 Task: Select Alcohol. Add to cart, from Sonny''s Liquor for 149 Hardman Road, Brattleboro, Vermont 05301, Cell Number 802-818-8313, following items : Arancini - 1, Alexander Keith''s IPA_x000D_
 - 1, Bud Light_x000D_
 - 4, Tagliatelle Bolognese_x000D_
 - 2, Bianco Delle Venezie_x000D_
 - 1
Action: Mouse moved to (438, 120)
Screenshot: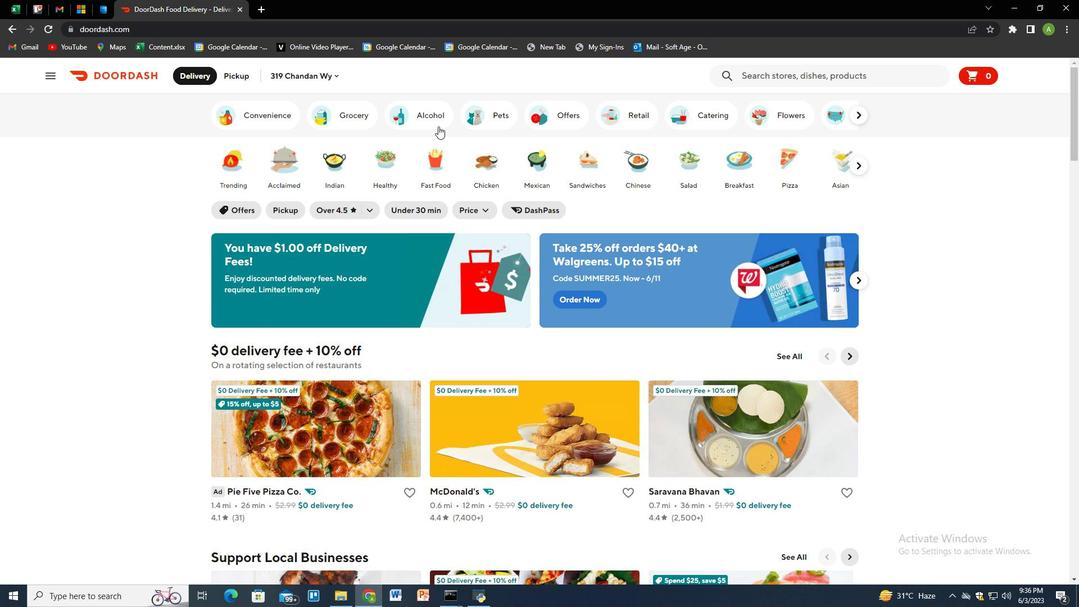 
Action: Mouse pressed left at (438, 120)
Screenshot: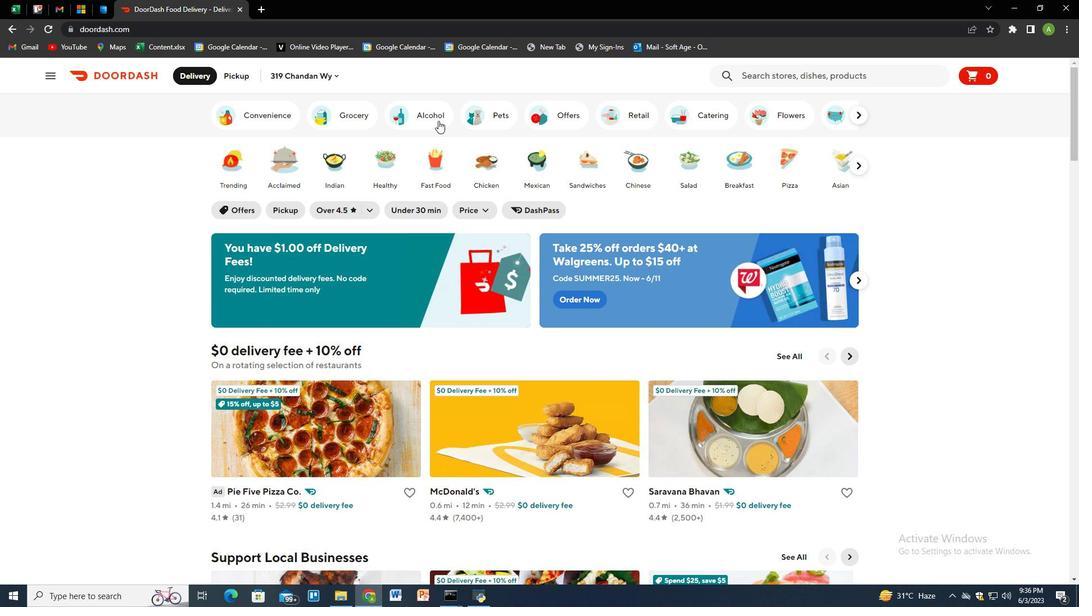 
Action: Mouse moved to (756, 72)
Screenshot: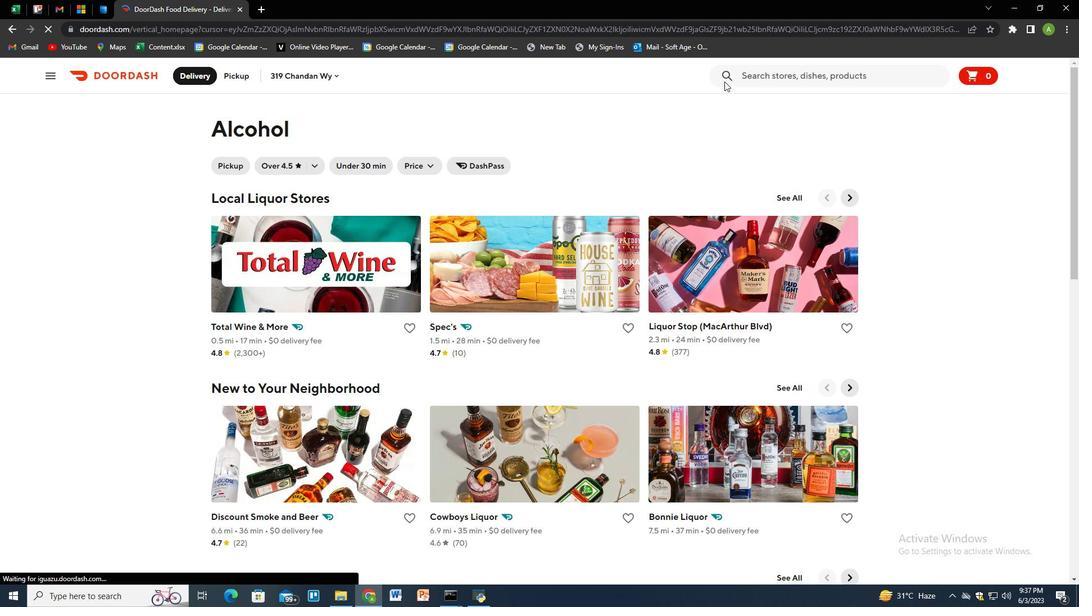 
Action: Mouse pressed left at (756, 72)
Screenshot: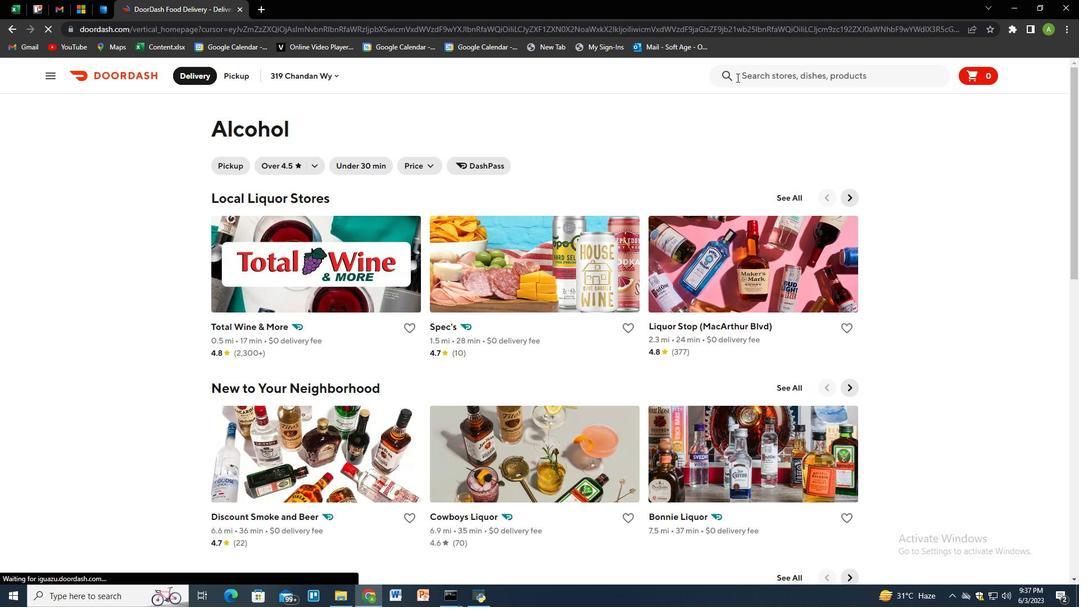 
Action: Key pressed sonny<Key.shift_r>"s<Key.space>liquor
Screenshot: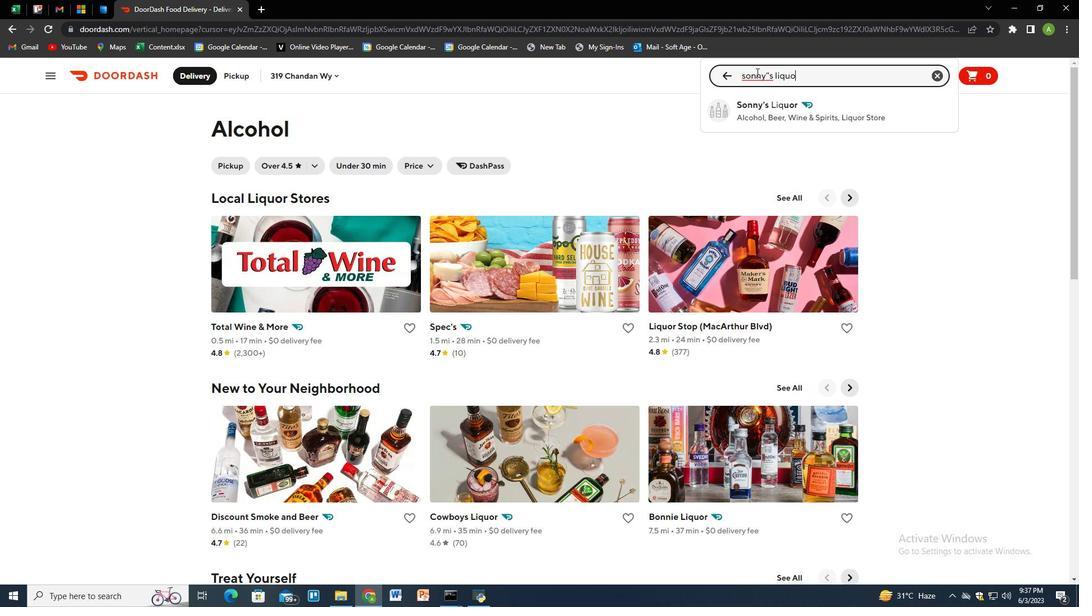
Action: Mouse moved to (768, 105)
Screenshot: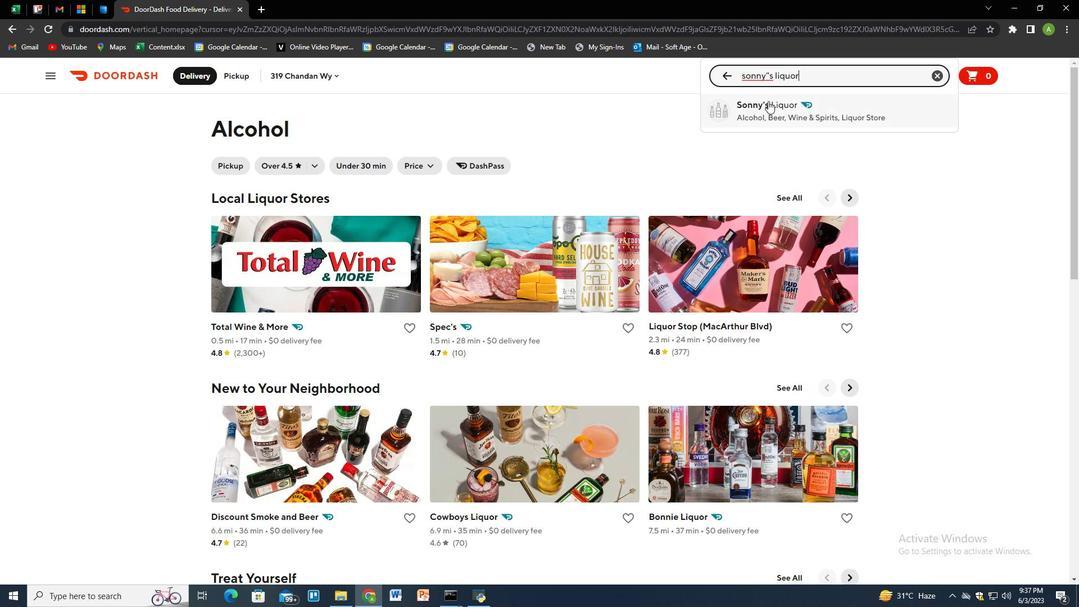 
Action: Mouse pressed left at (768, 105)
Screenshot: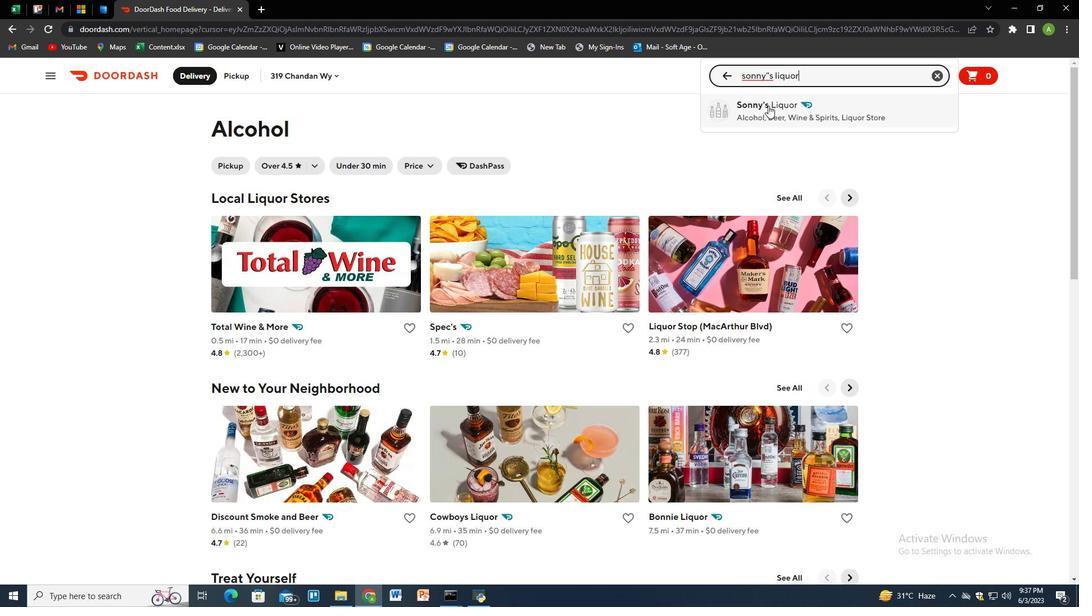 
Action: Mouse moved to (228, 72)
Screenshot: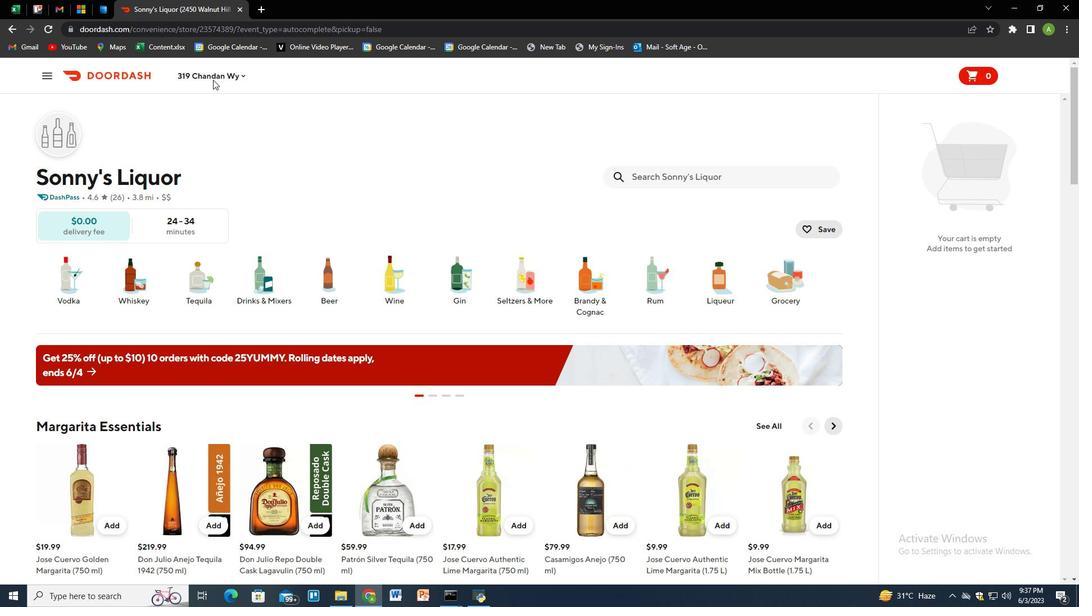 
Action: Mouse pressed left at (228, 72)
Screenshot: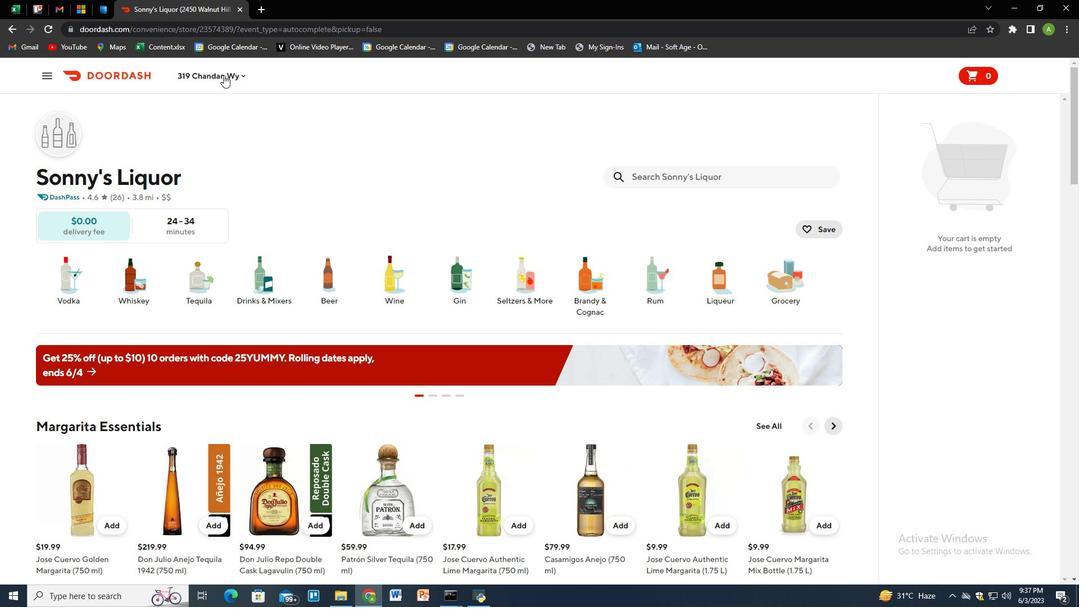 
Action: Mouse moved to (225, 123)
Screenshot: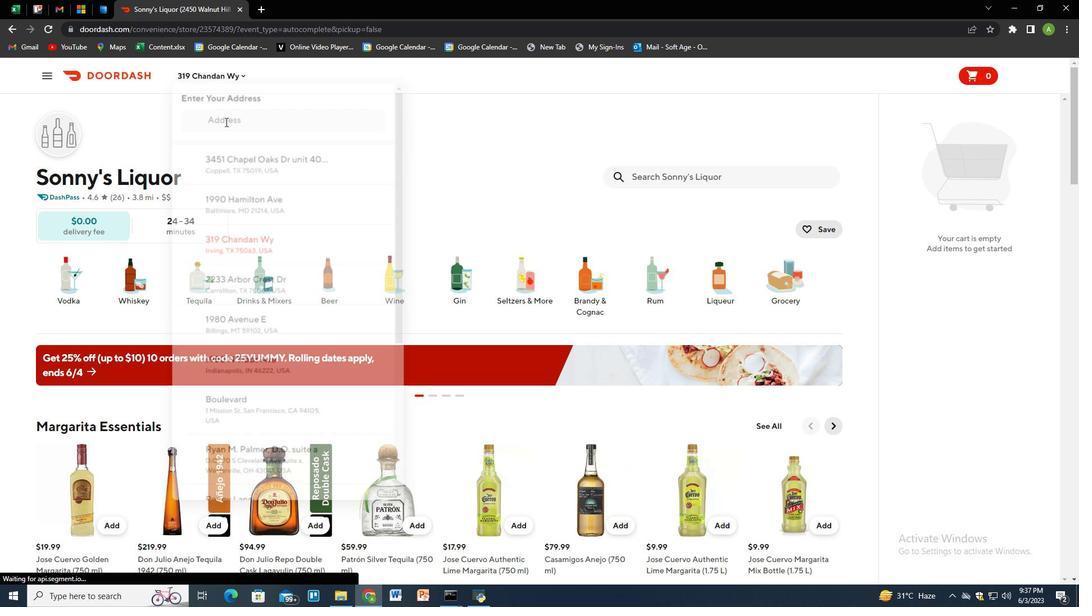 
Action: Mouse pressed left at (225, 123)
Screenshot: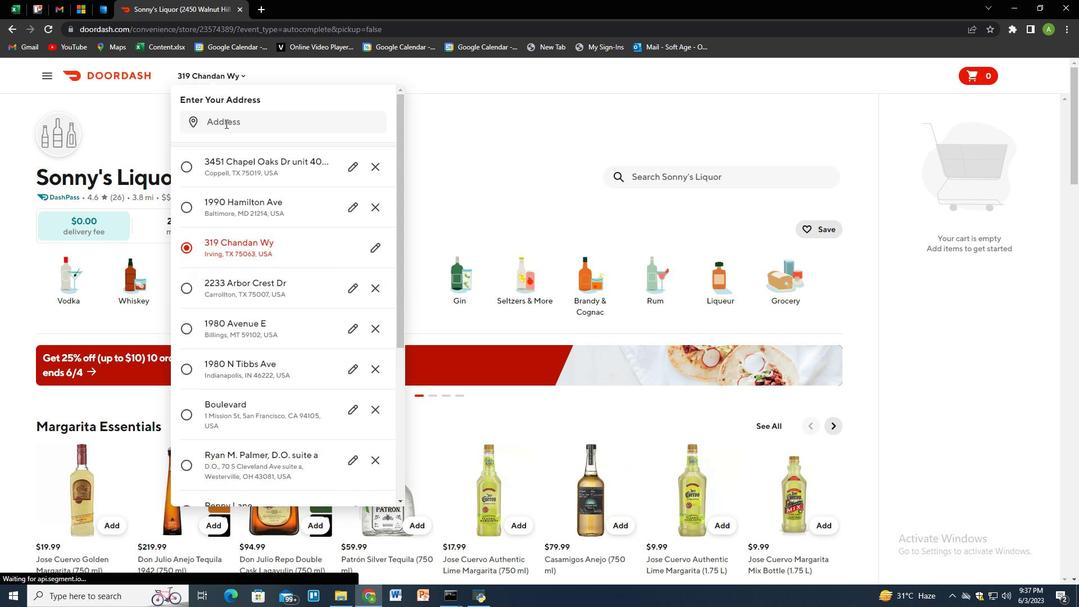 
Action: Key pressed 149<Key.space>hardman<Key.space>road,<Key.space>brattleboro,<Key.space>vermont<Key.space>05301<Key.enter>
Screenshot: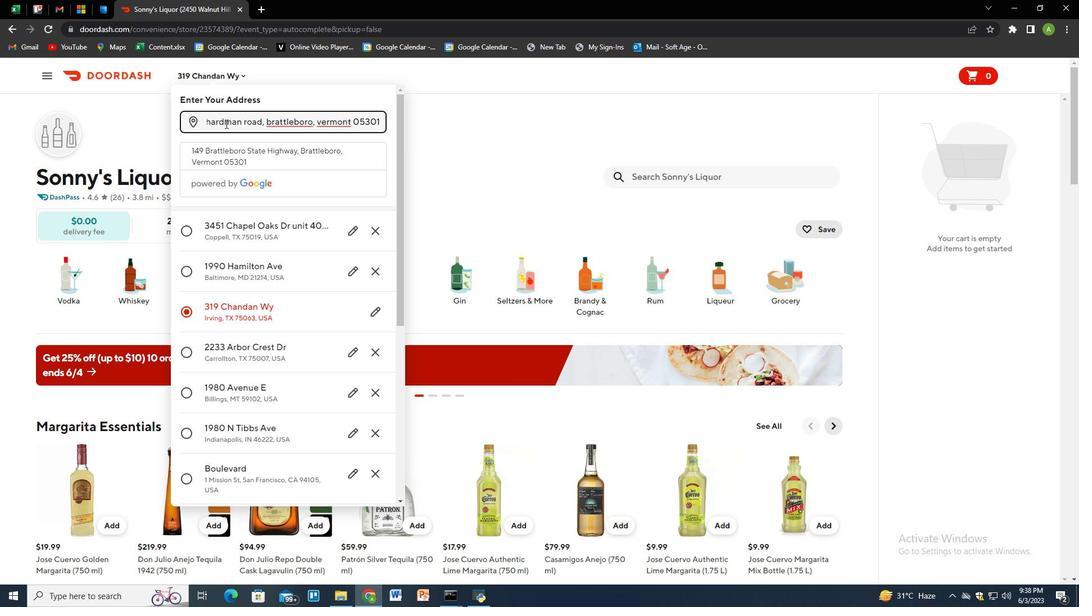 
Action: Mouse moved to (342, 462)
Screenshot: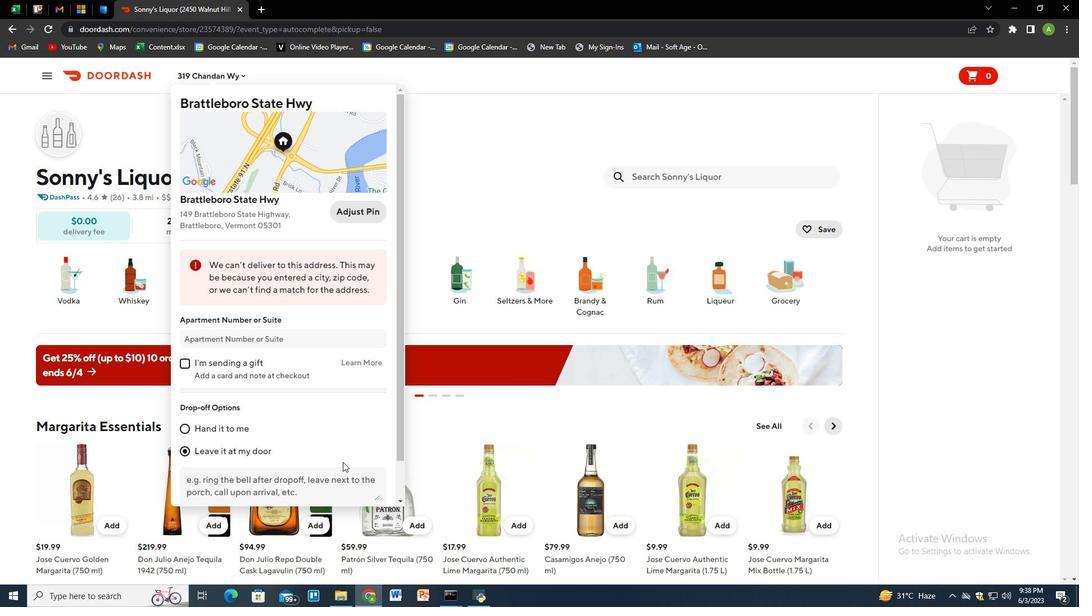 
Action: Mouse scrolled (342, 461) with delta (0, 0)
Screenshot: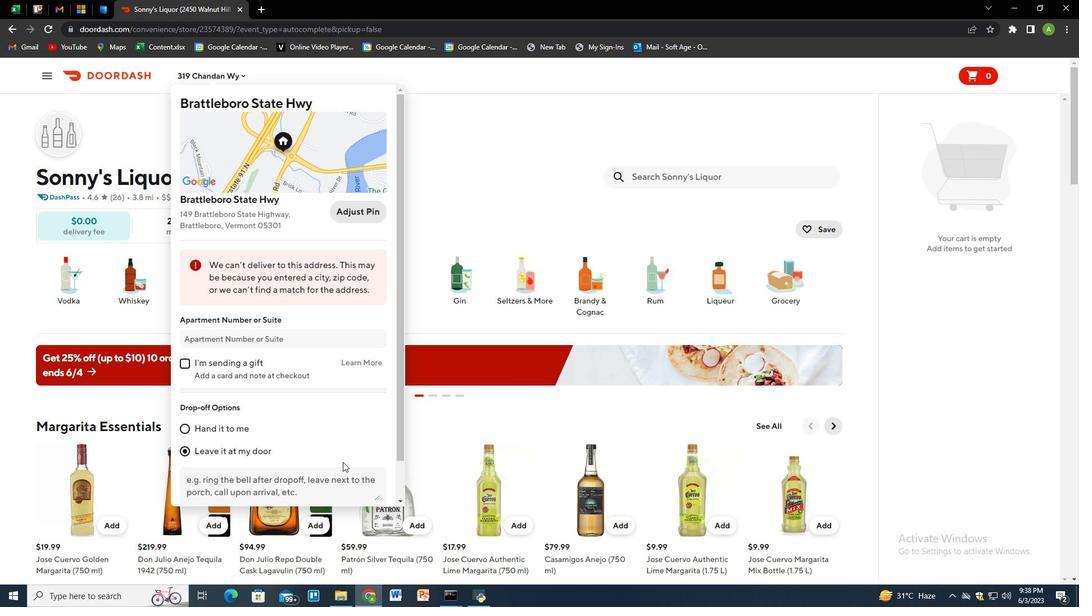 
Action: Mouse scrolled (342, 461) with delta (0, 0)
Screenshot: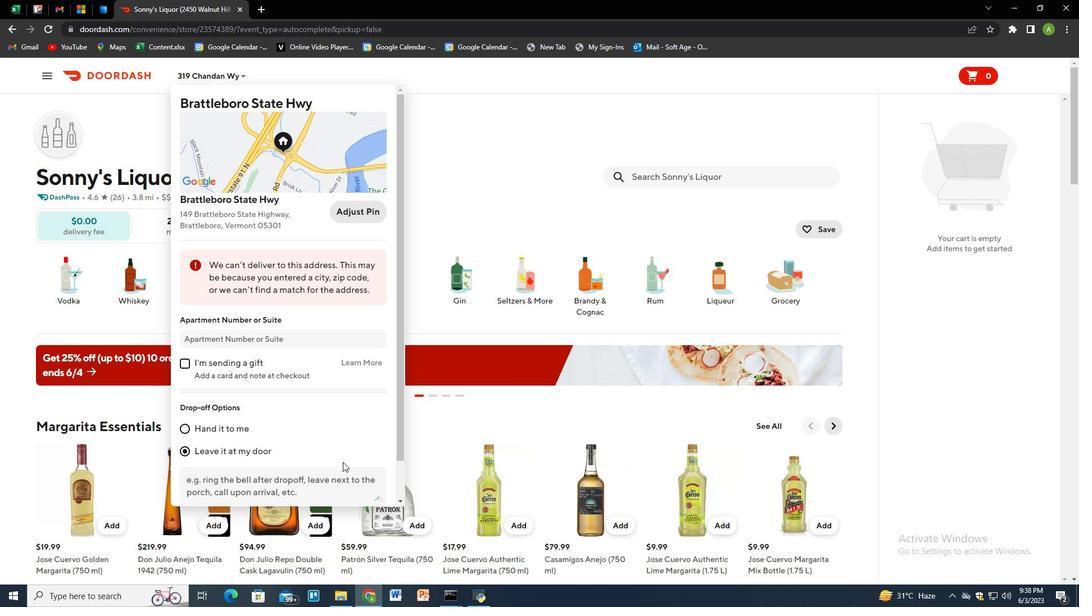 
Action: Mouse scrolled (342, 461) with delta (0, 0)
Screenshot: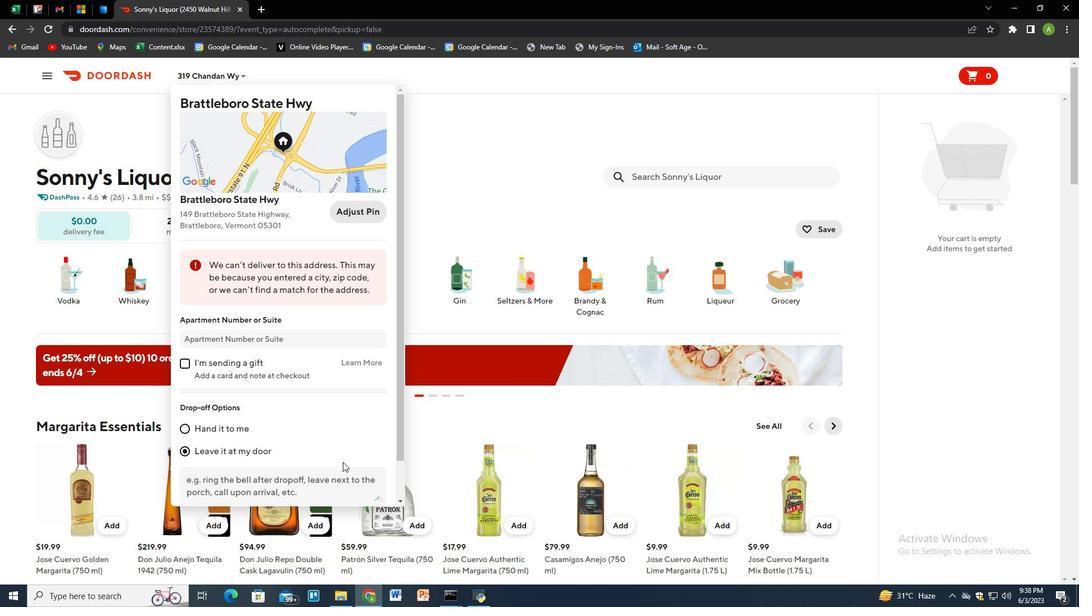 
Action: Mouse moved to (349, 483)
Screenshot: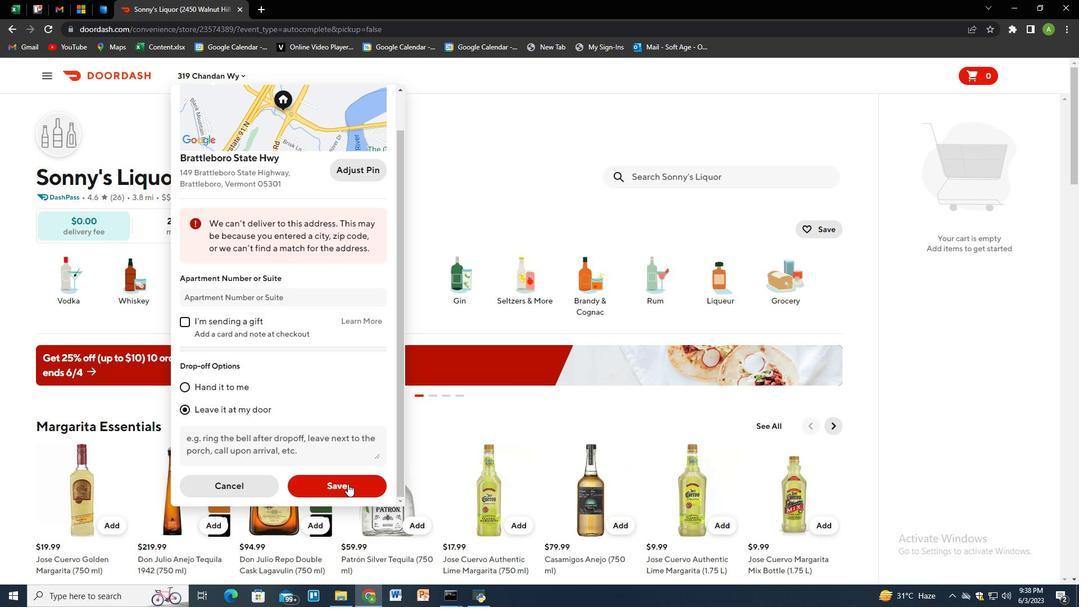 
Action: Mouse pressed left at (349, 483)
Screenshot: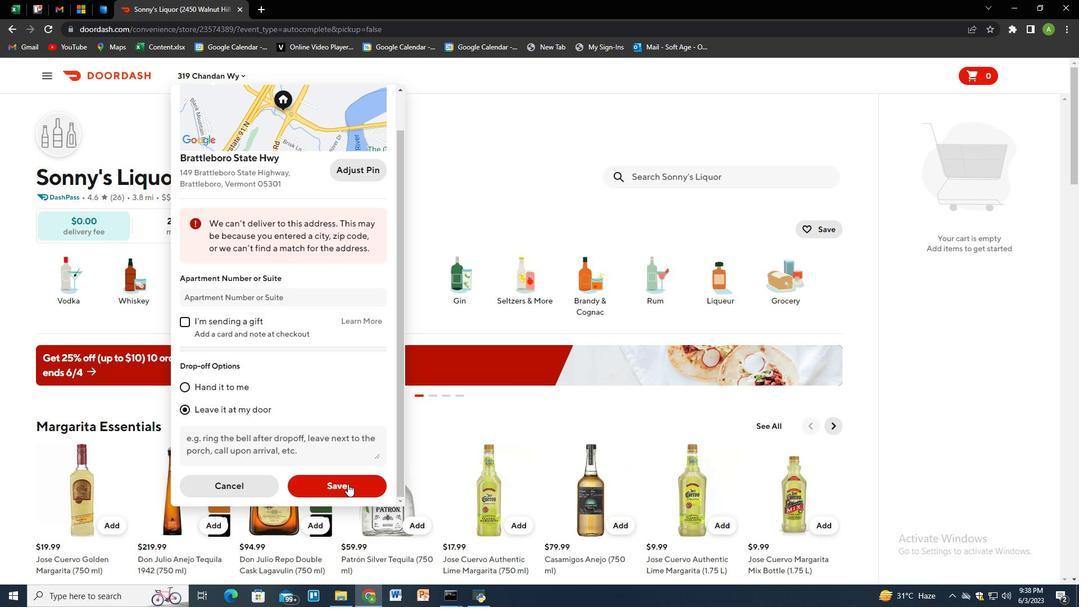 
Action: Mouse moved to (670, 169)
Screenshot: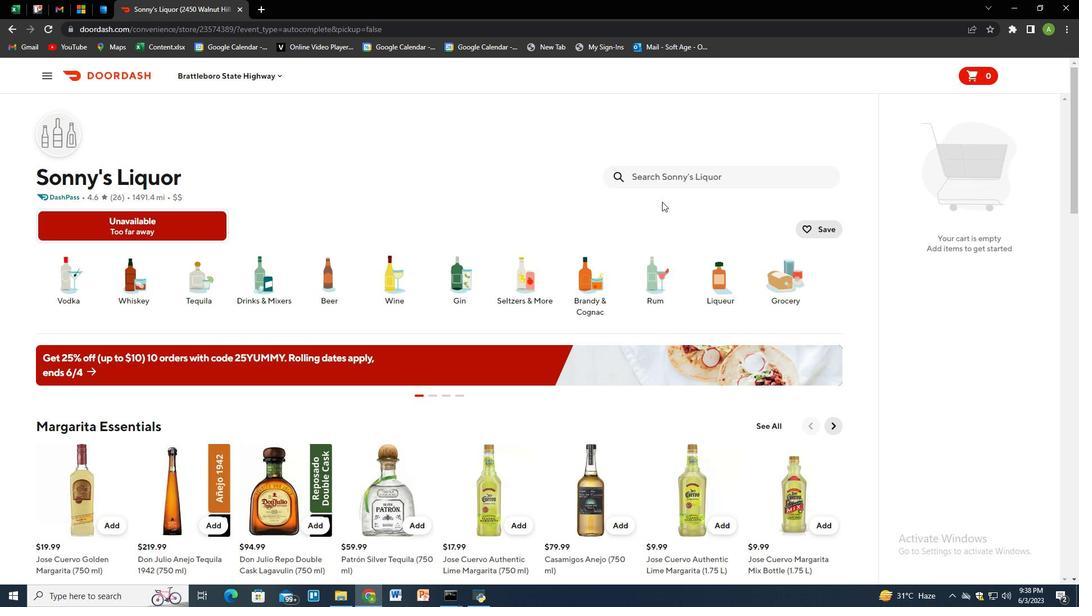 
Action: Mouse pressed left at (670, 169)
Screenshot: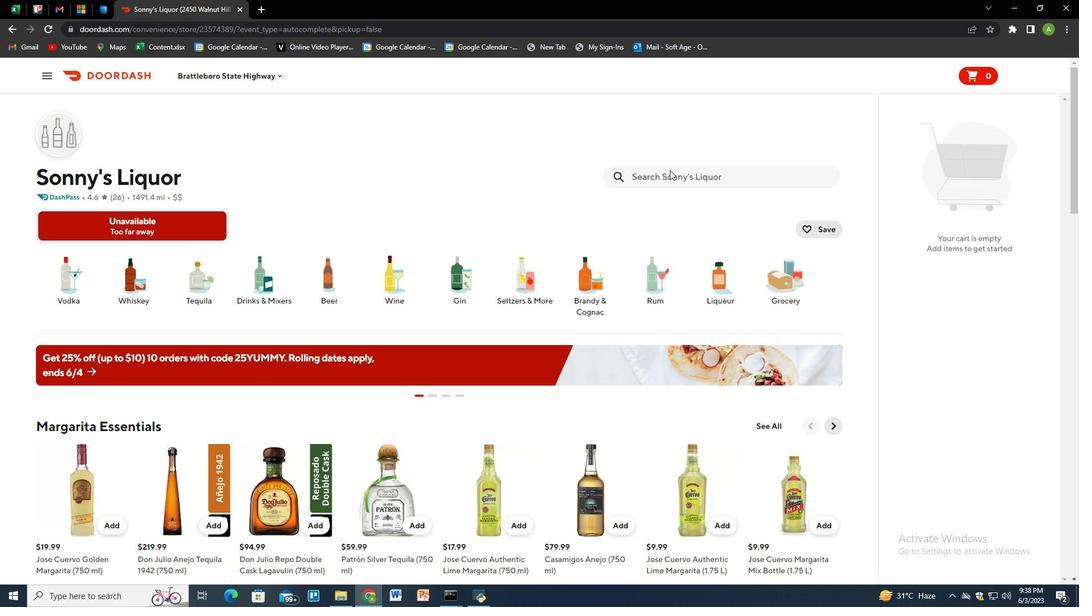 
Action: Key pressed arancini<Key.enter>
Screenshot: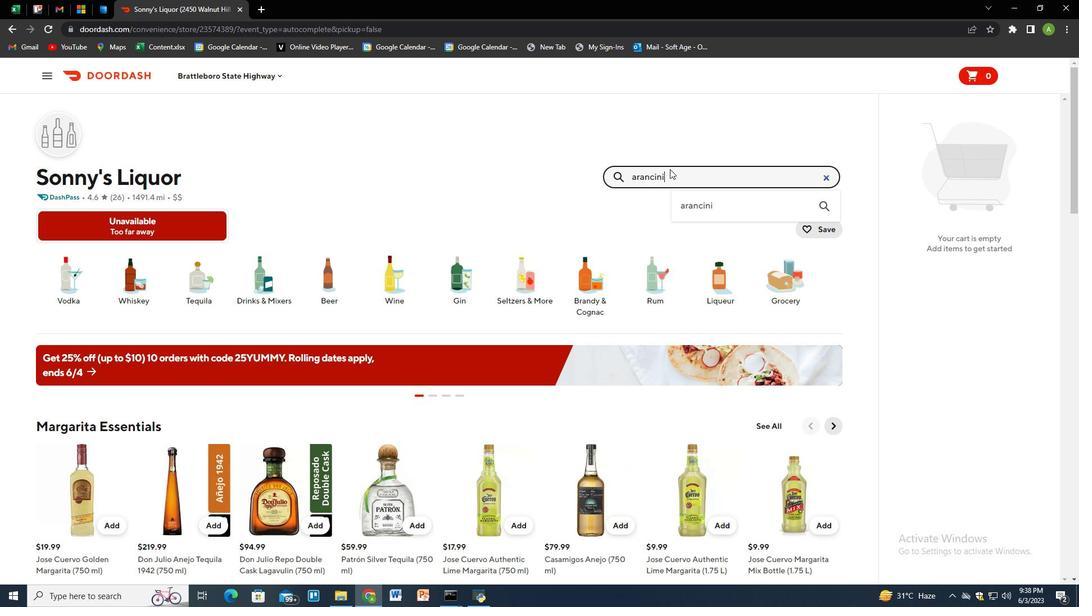 
Action: Mouse moved to (693, 145)
Screenshot: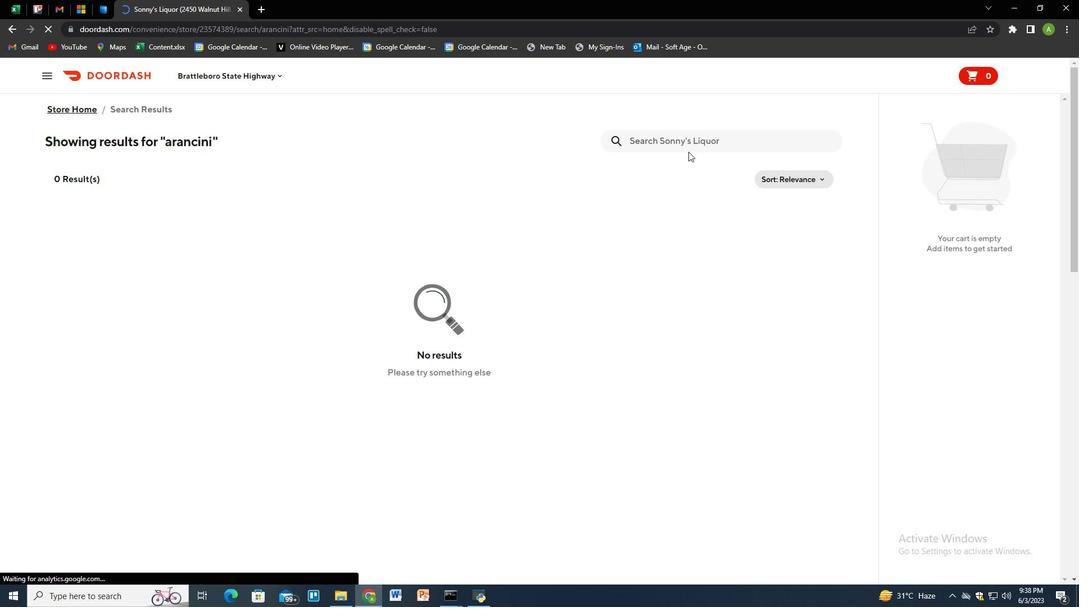 
Action: Mouse pressed left at (693, 145)
Screenshot: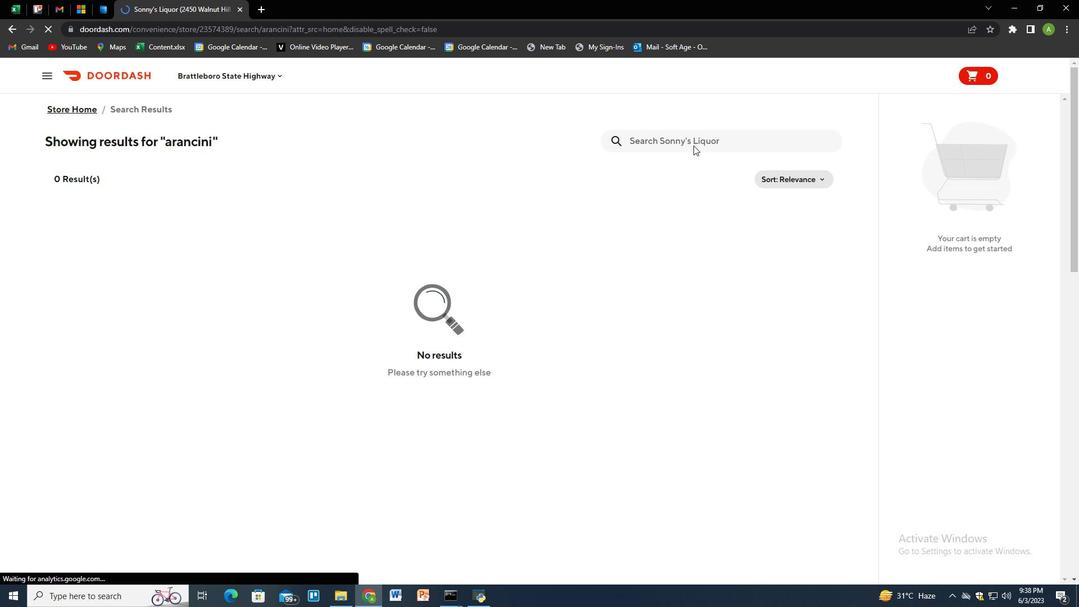 
Action: Mouse moved to (693, 145)
Screenshot: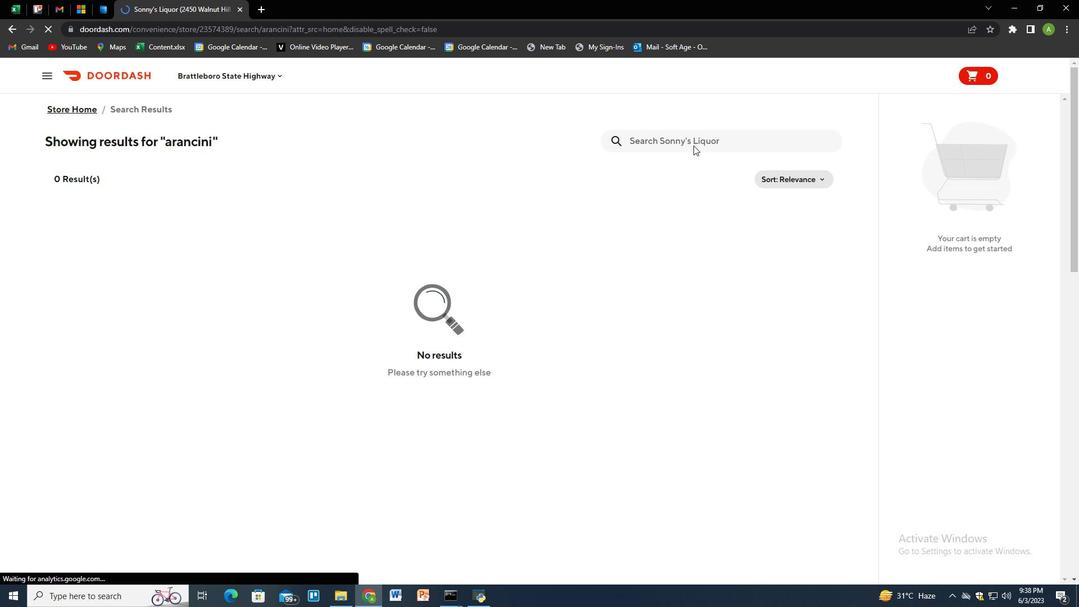 
Action: Key pressed alexander<Key.space>keith<Key.shift_r>"s<Key.space>ipa<Key.enter>
Screenshot: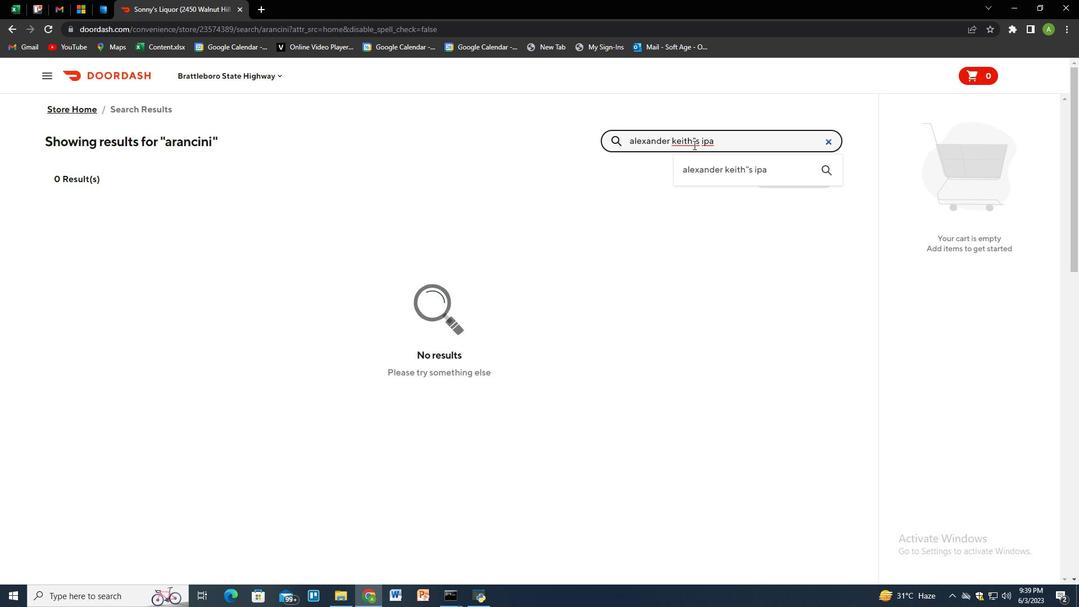 
Action: Mouse moved to (705, 139)
Screenshot: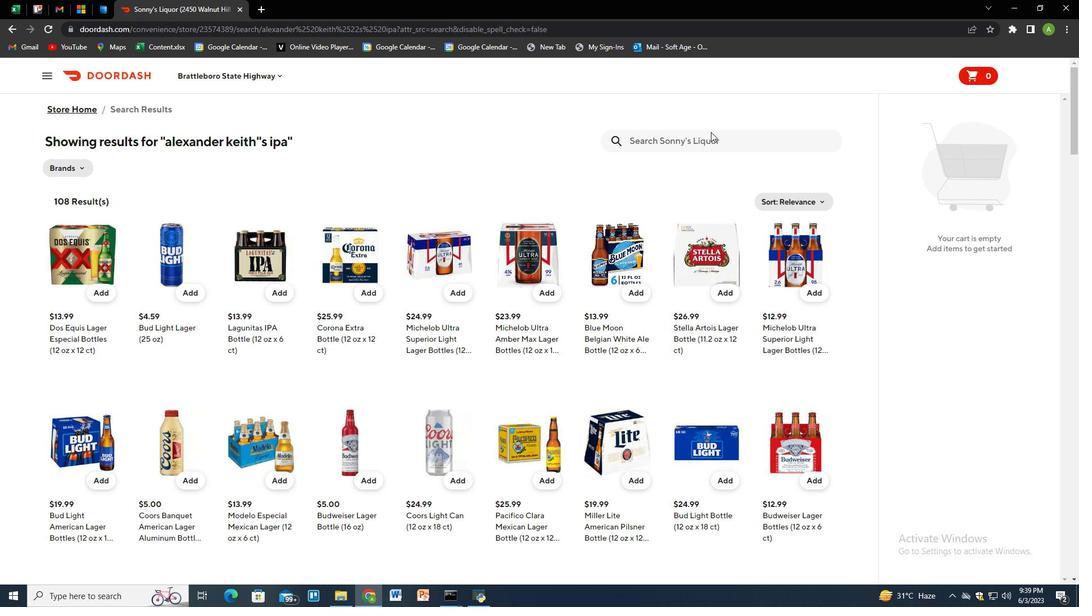 
Action: Mouse pressed left at (705, 139)
Screenshot: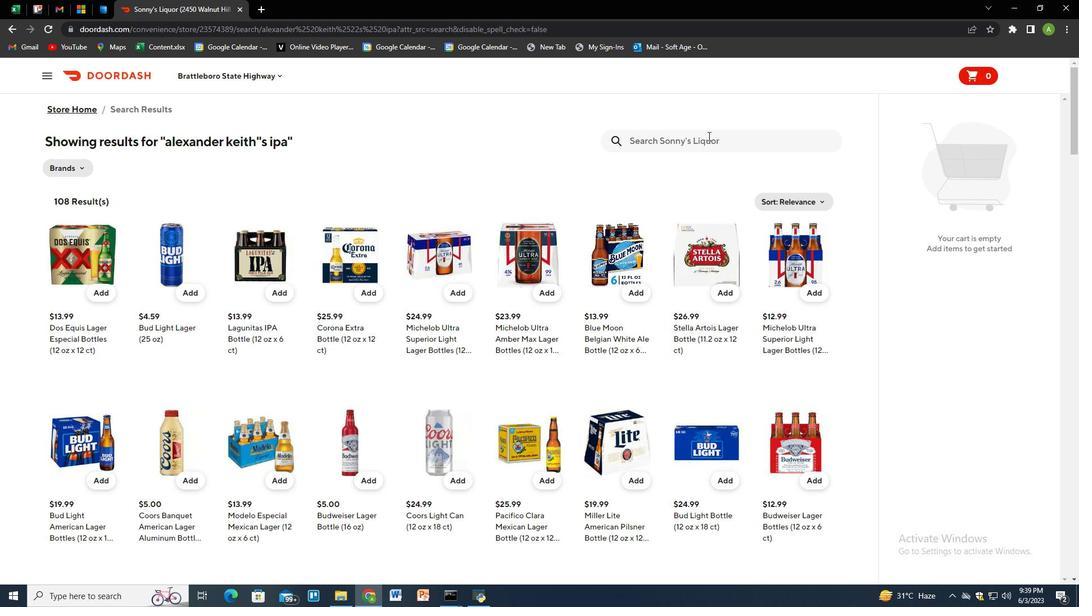 
Action: Mouse moved to (705, 139)
Screenshot: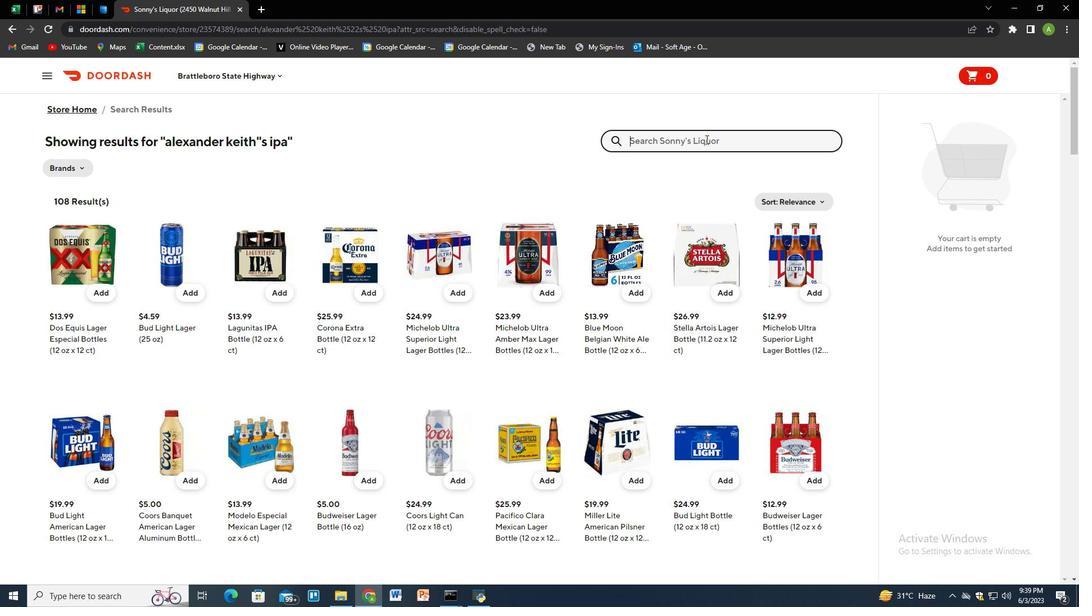 
Action: Key pressed bud<Key.space>light<Key.enter>
Screenshot: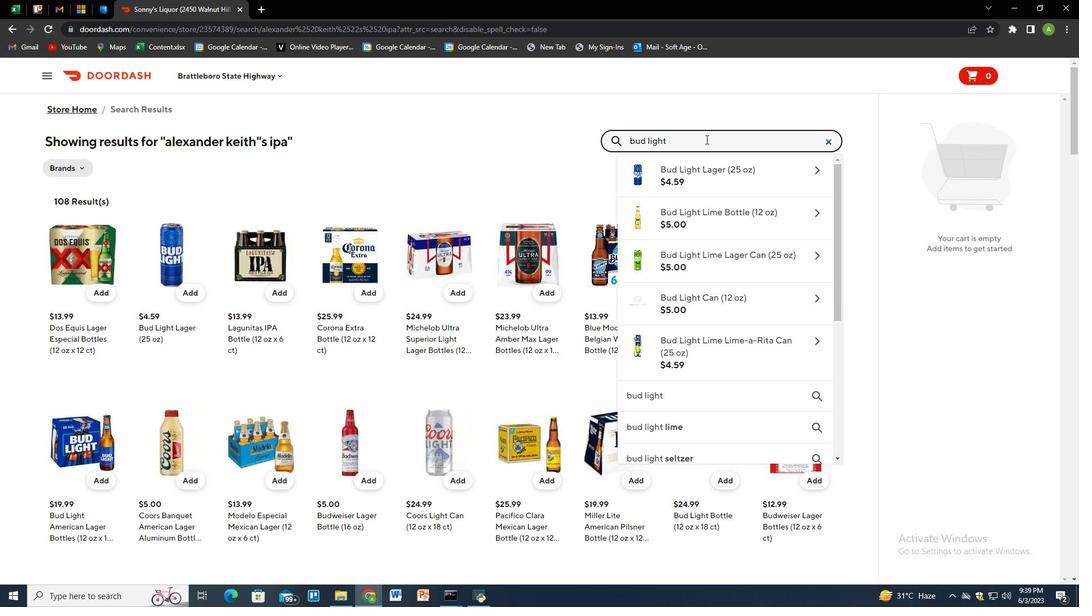 
Action: Mouse moved to (109, 295)
Screenshot: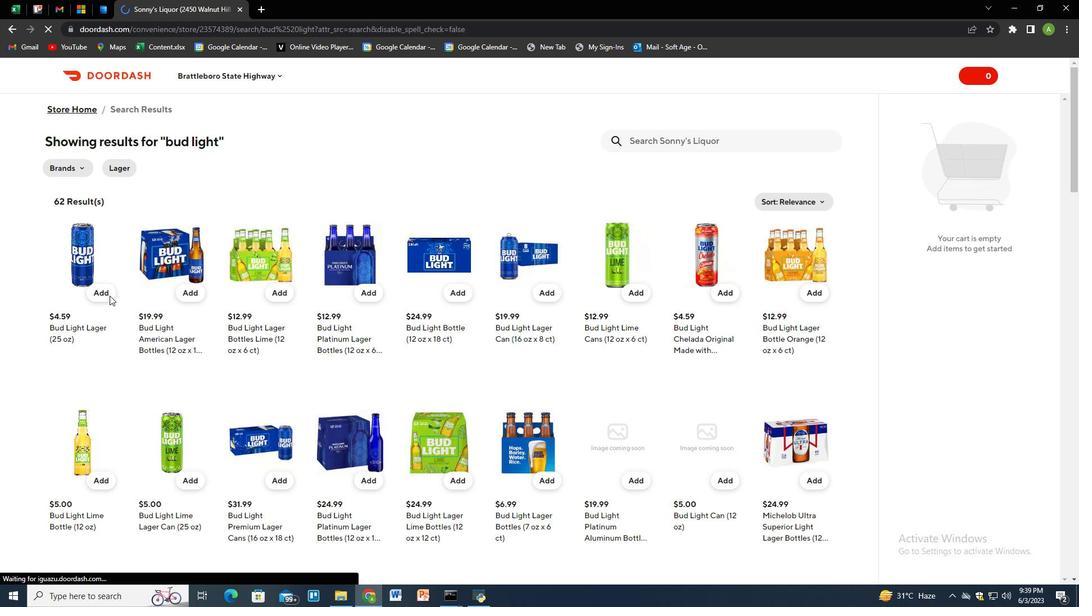
Action: Mouse pressed left at (109, 295)
Screenshot: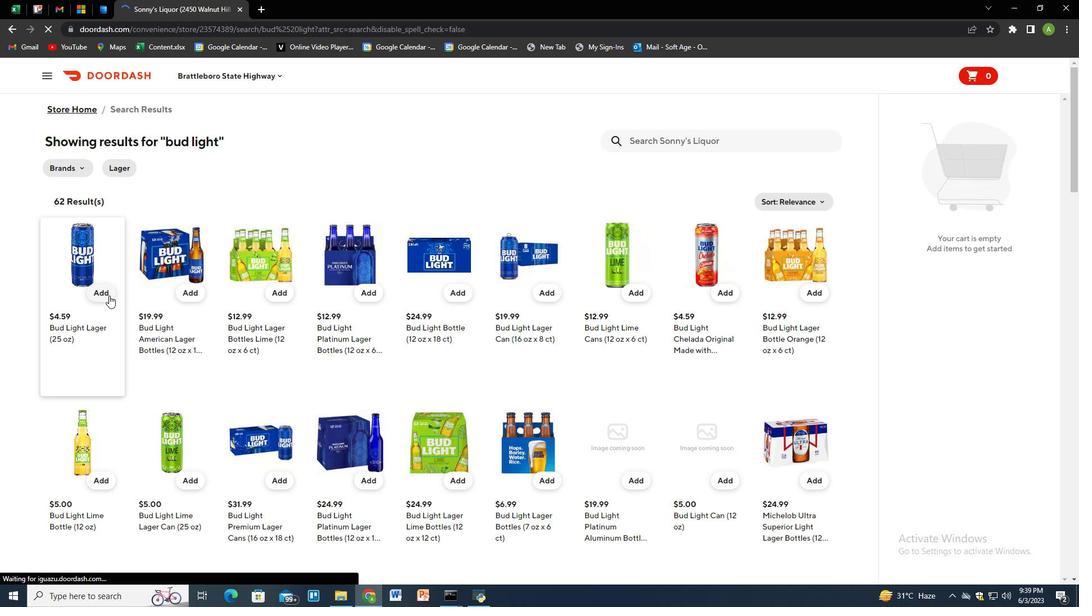 
Action: Mouse moved to (1042, 193)
Screenshot: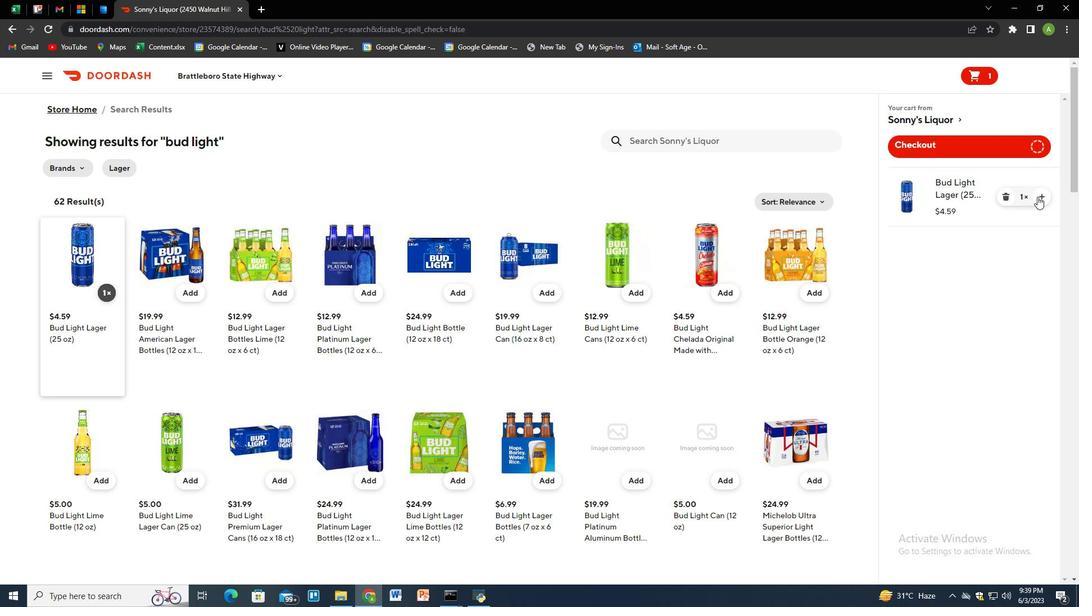 
Action: Mouse pressed left at (1042, 193)
Screenshot: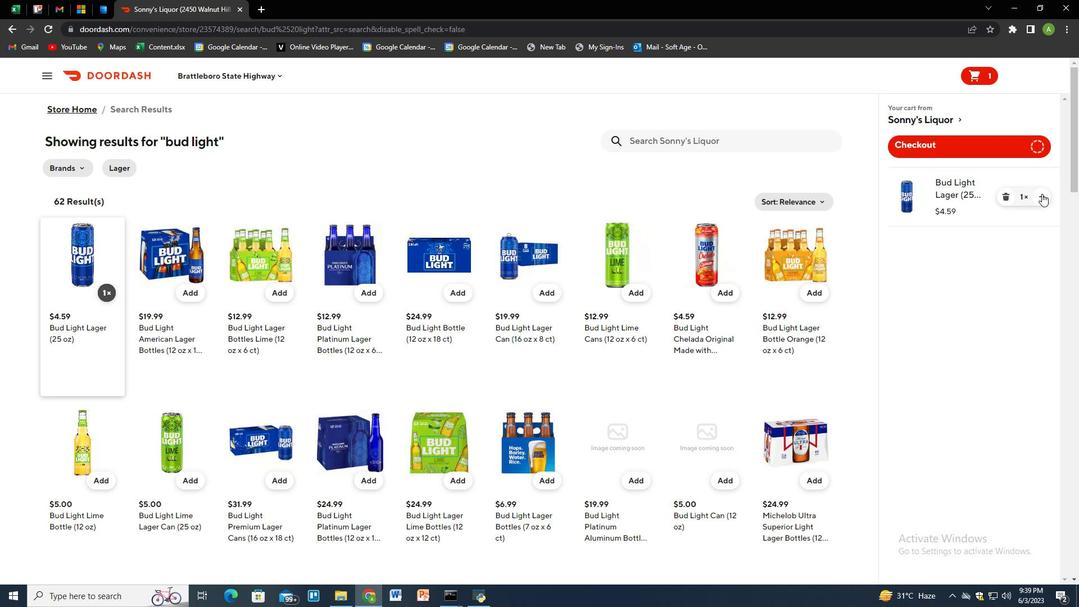 
Action: Mouse pressed left at (1042, 193)
Screenshot: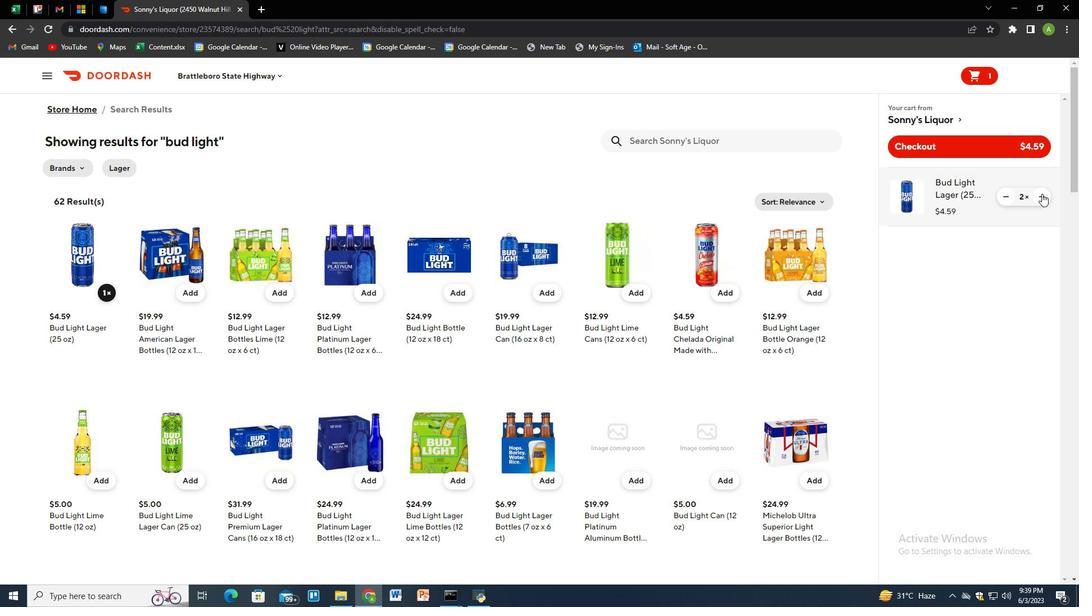 
Action: Mouse pressed left at (1042, 193)
Screenshot: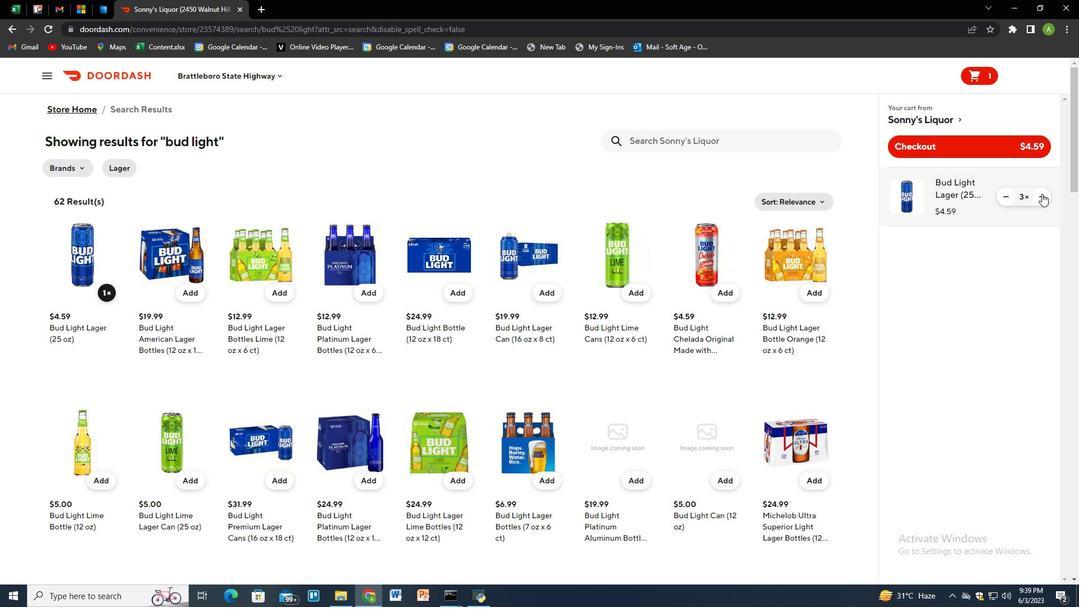 
Action: Mouse moved to (722, 147)
Screenshot: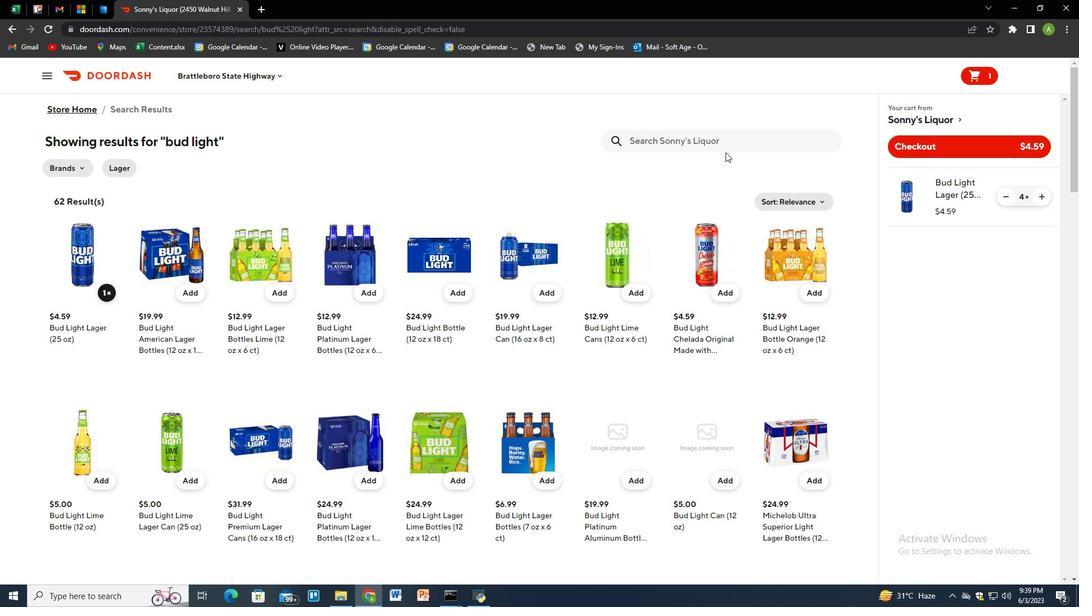 
Action: Mouse pressed left at (722, 147)
Screenshot: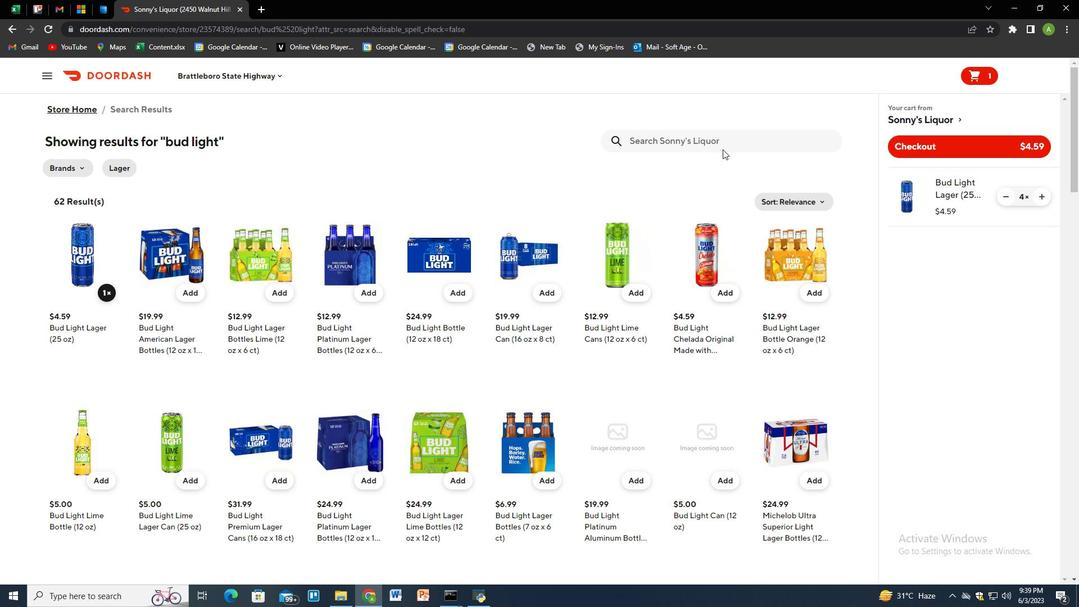 
Action: Key pressed tagliatelle<Key.space>bolognese<Key.enter>
Screenshot: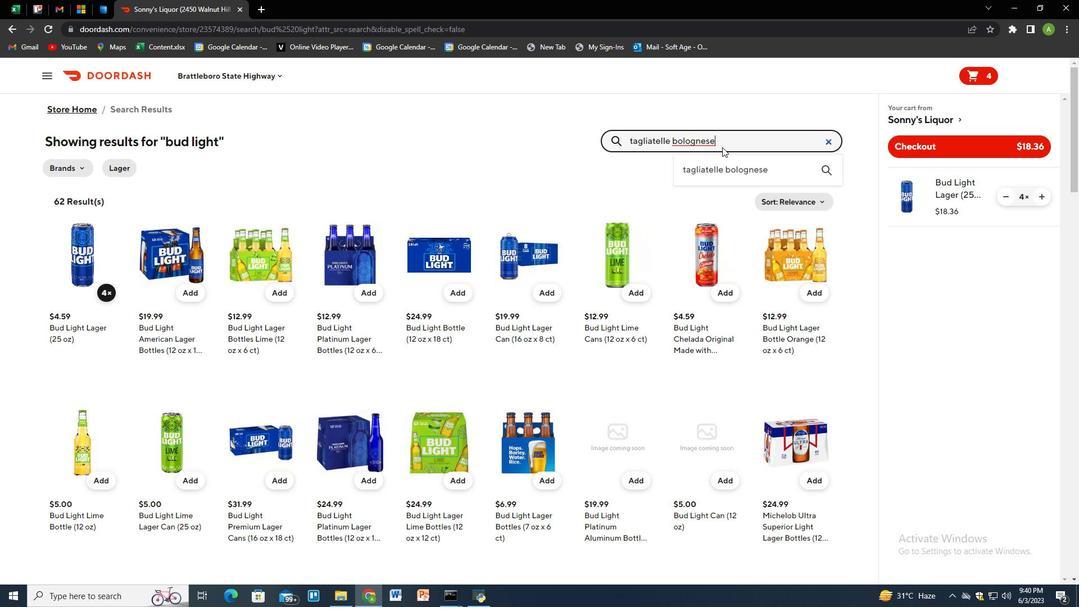 
Action: Mouse moved to (727, 143)
Screenshot: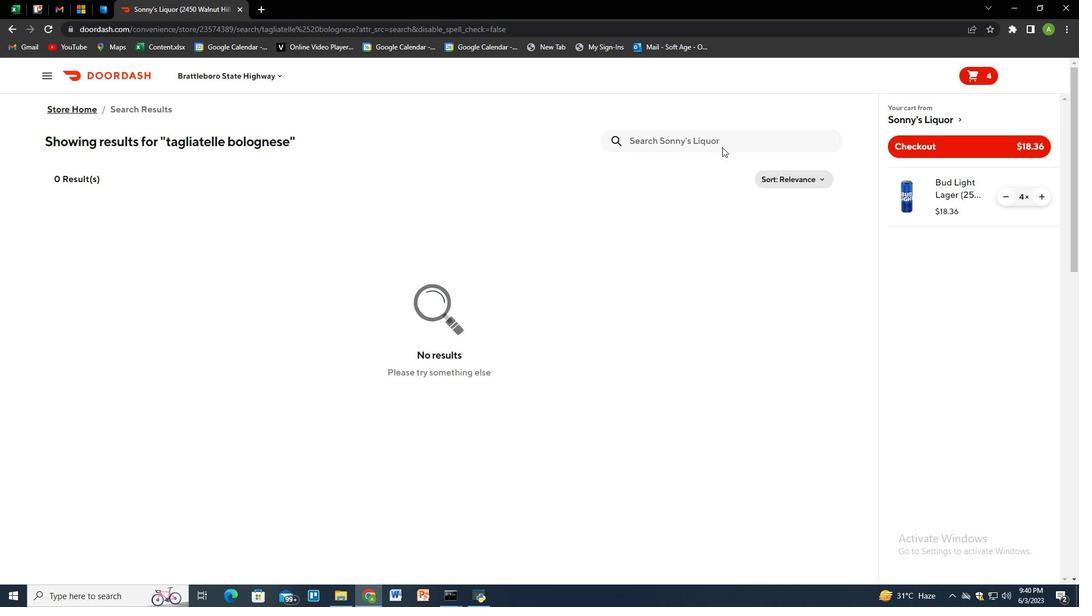 
Action: Mouse pressed left at (727, 143)
Screenshot: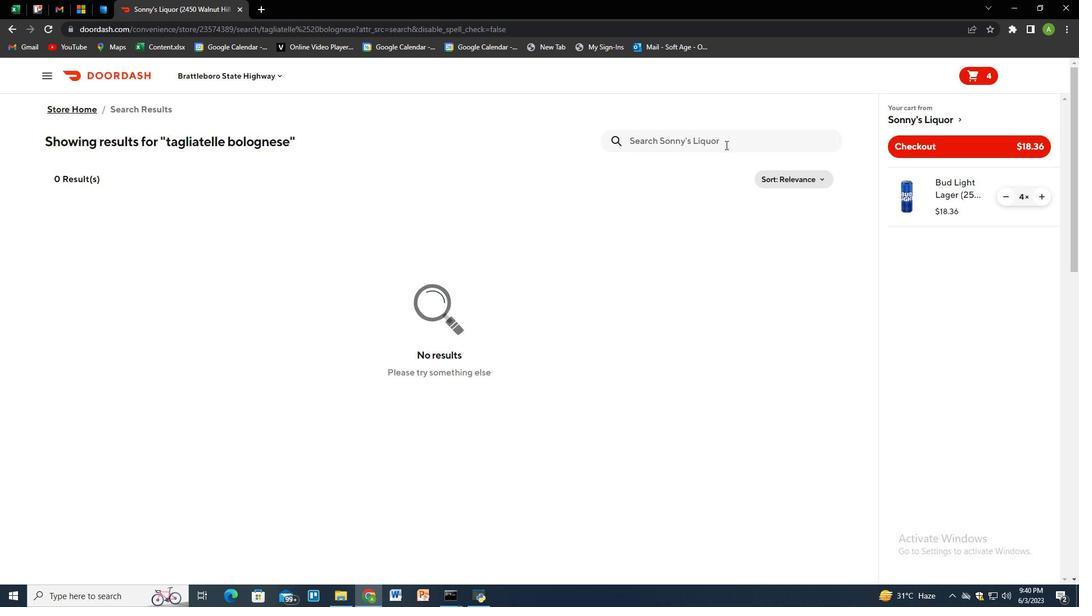 
Action: Key pressed bianco<Key.space>delle<Key.space>venezie<Key.enter>
Screenshot: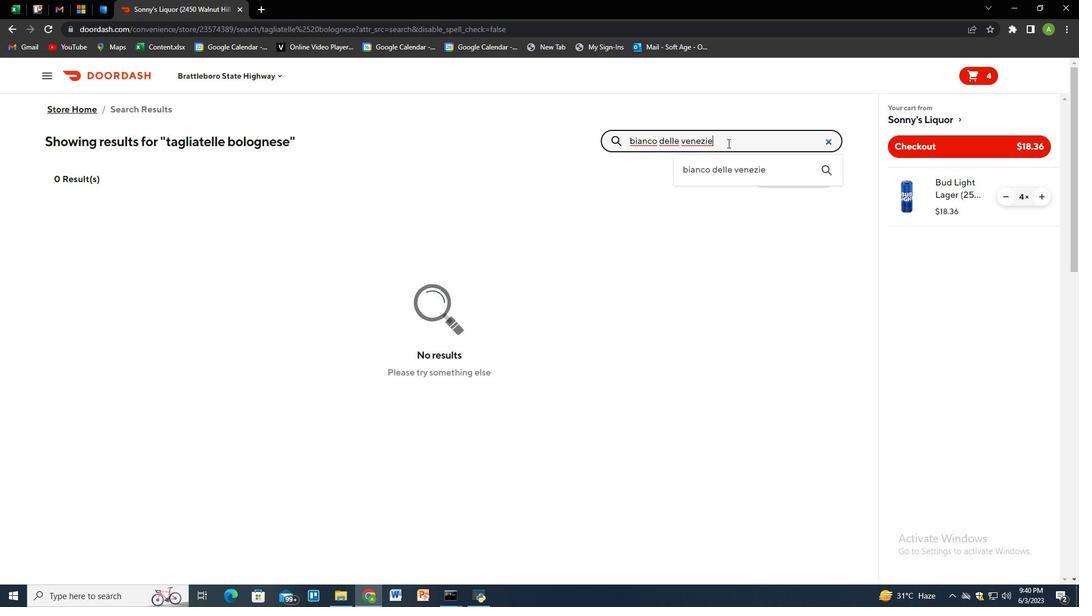 
Action: Mouse moved to (927, 147)
Screenshot: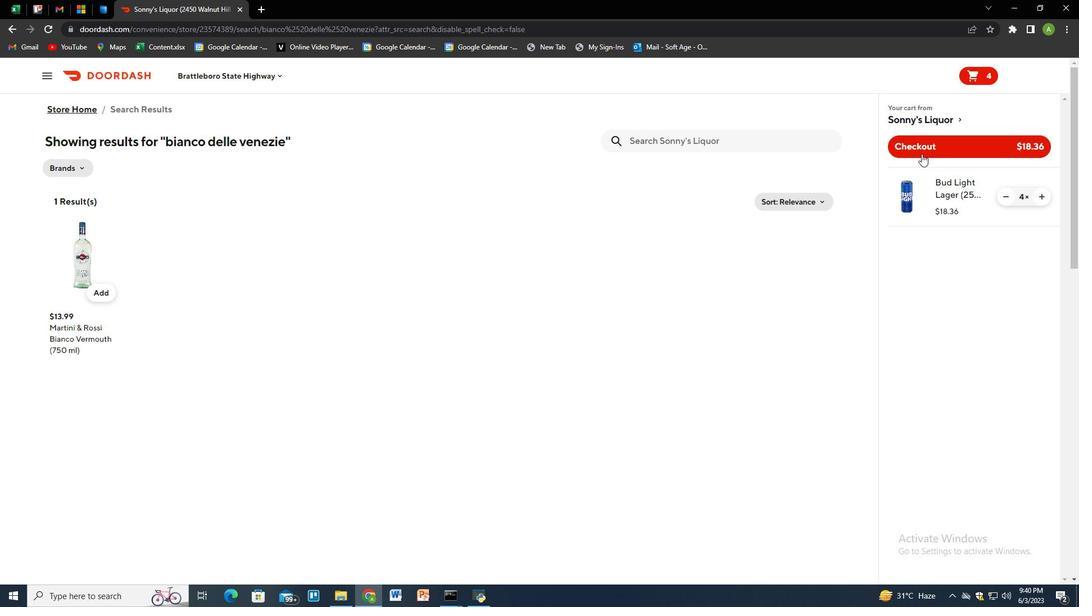 
Action: Mouse pressed left at (927, 147)
Screenshot: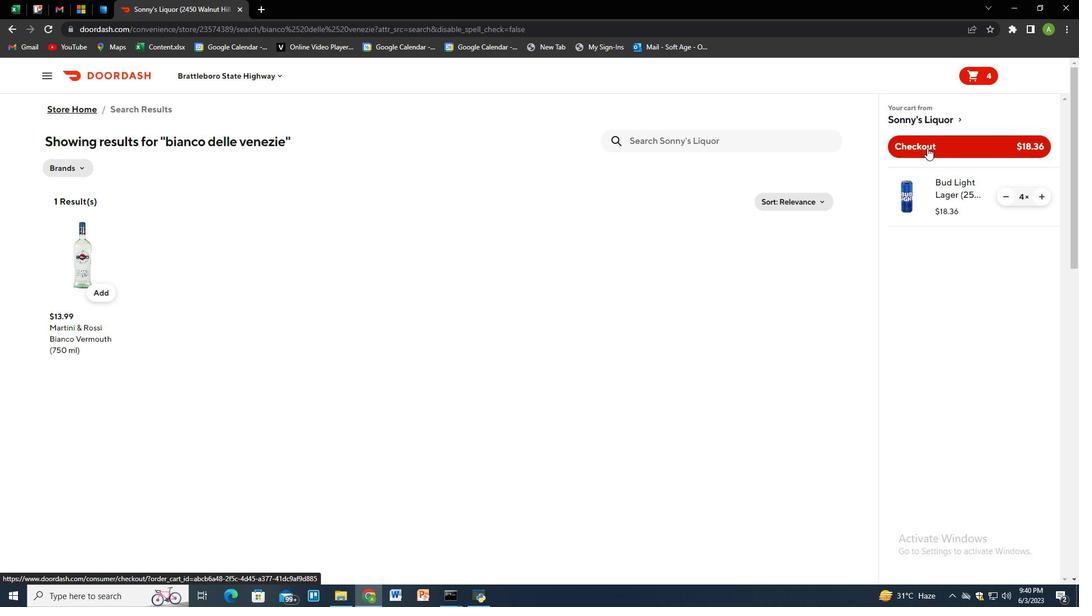 
